 Task: Set the resampling quality to 4 in the speex resampler.
Action: Mouse moved to (125, 17)
Screenshot: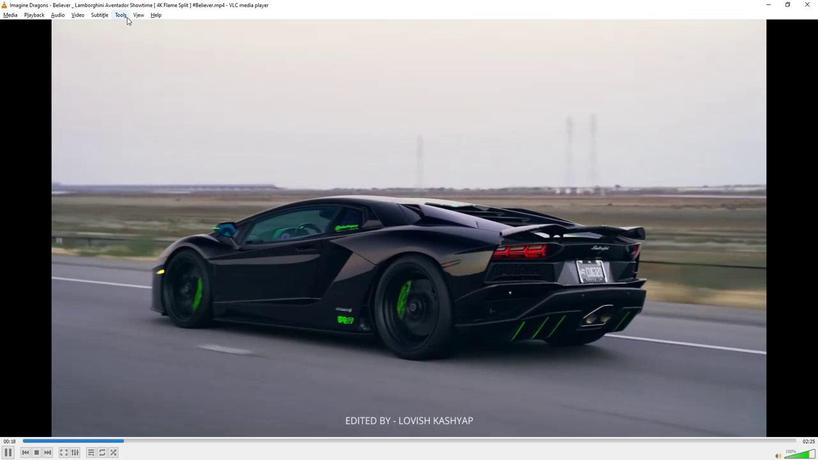 
Action: Mouse pressed left at (125, 17)
Screenshot: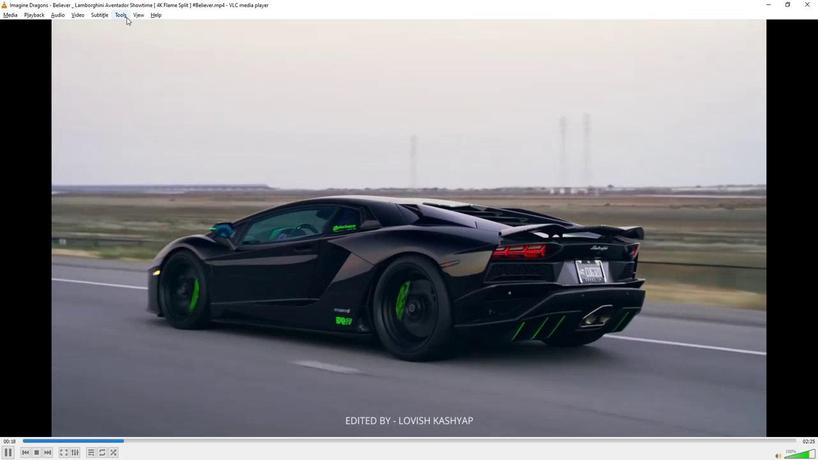 
Action: Mouse moved to (136, 114)
Screenshot: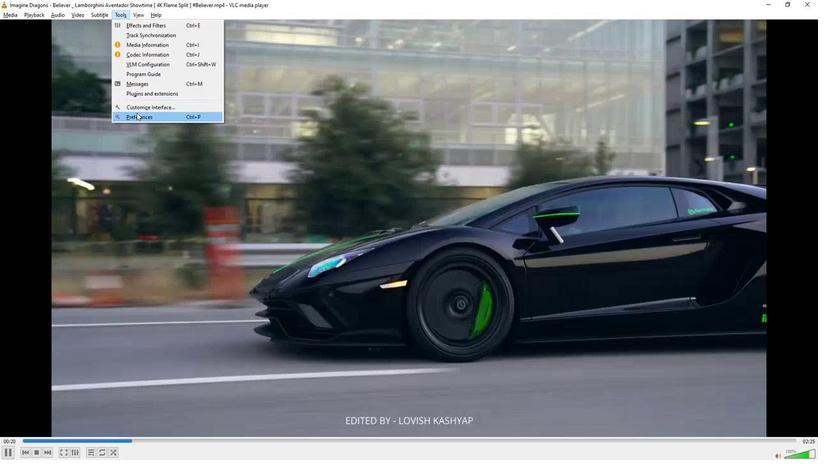 
Action: Mouse pressed left at (136, 114)
Screenshot: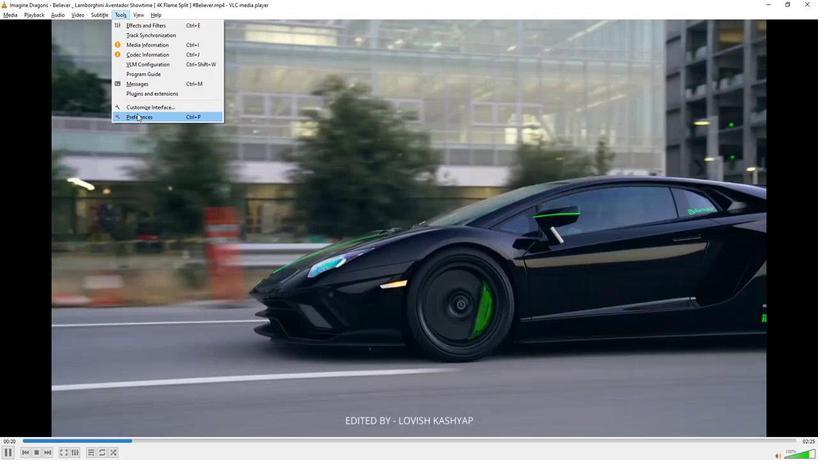 
Action: Mouse moved to (239, 346)
Screenshot: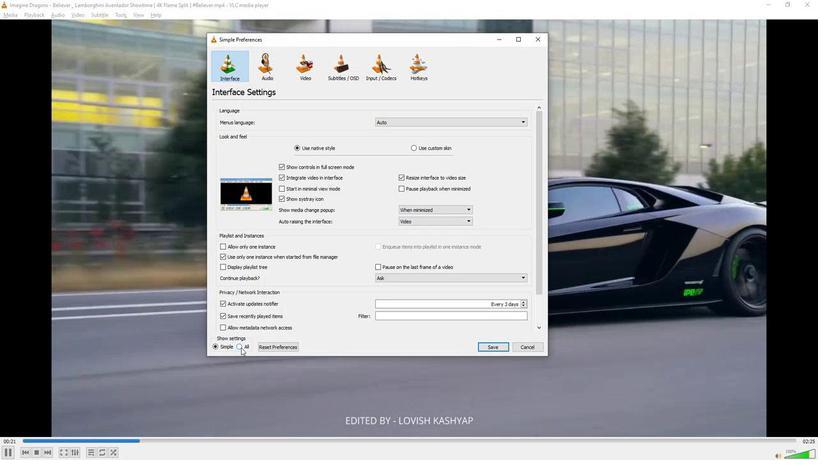 
Action: Mouse pressed left at (239, 346)
Screenshot: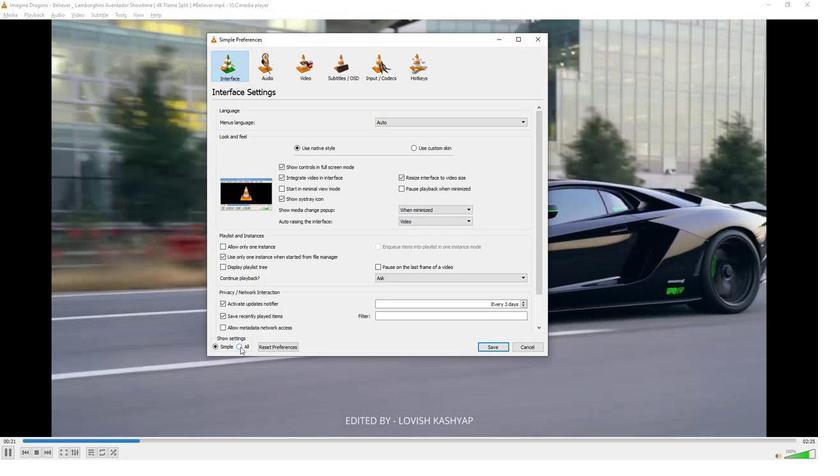 
Action: Mouse moved to (227, 141)
Screenshot: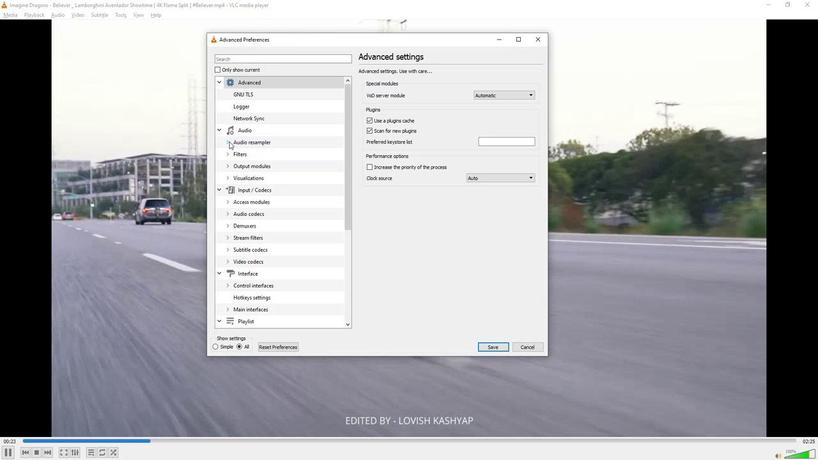 
Action: Mouse pressed left at (227, 141)
Screenshot: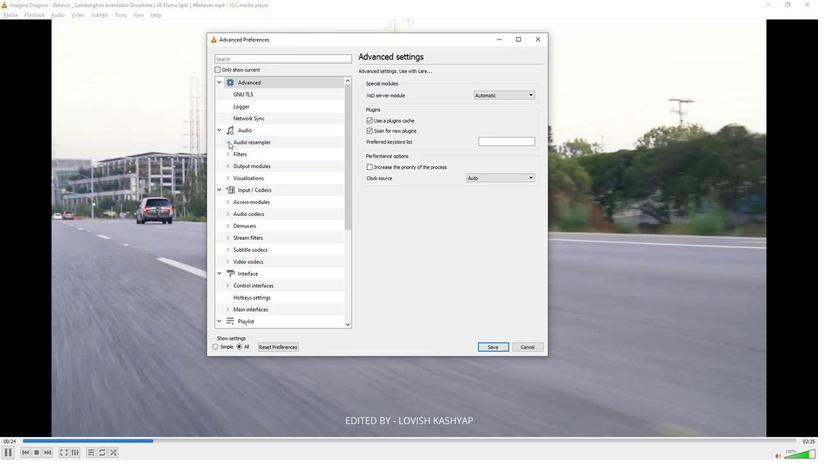 
Action: Mouse moved to (253, 154)
Screenshot: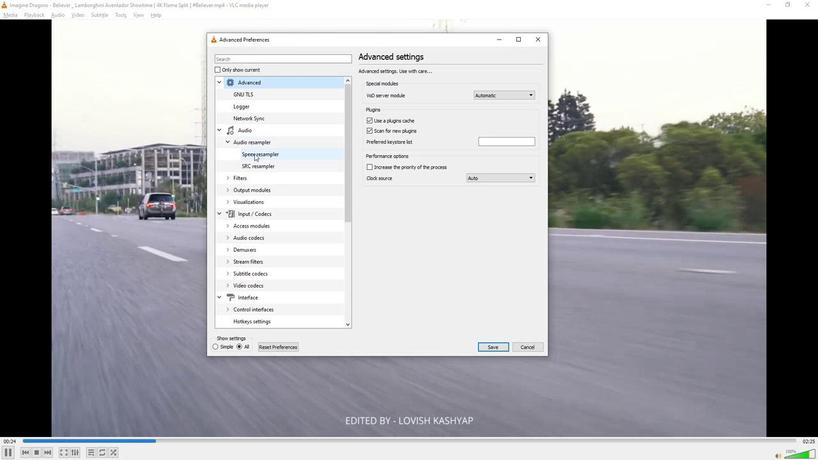 
Action: Mouse pressed left at (253, 154)
Screenshot: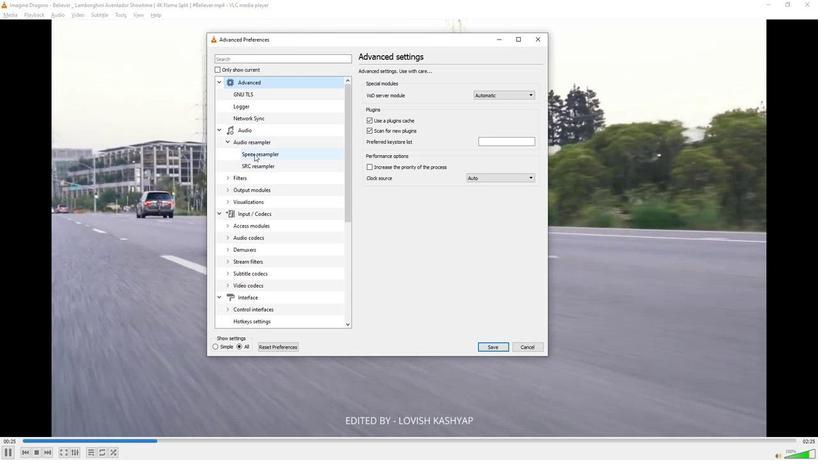 
Action: Mouse moved to (533, 87)
Screenshot: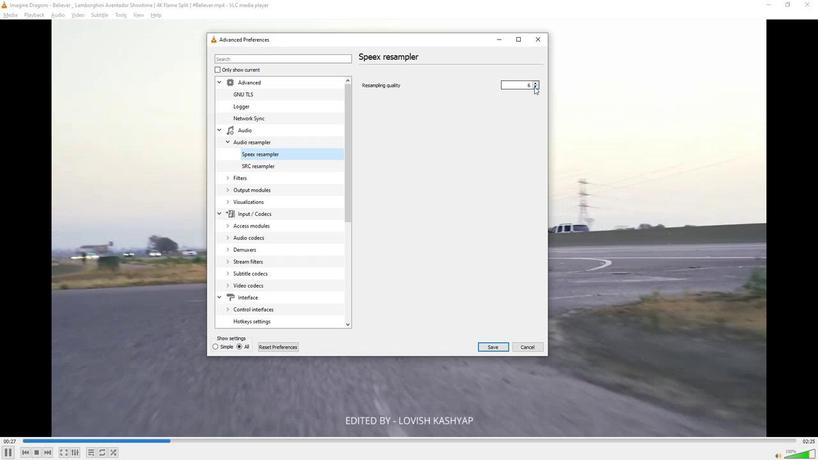 
Action: Mouse pressed left at (533, 87)
Screenshot: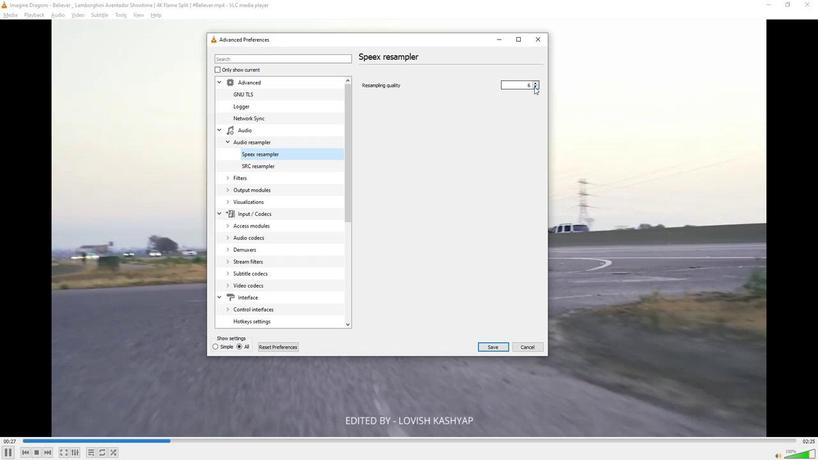 
Action: Mouse pressed left at (533, 87)
Screenshot: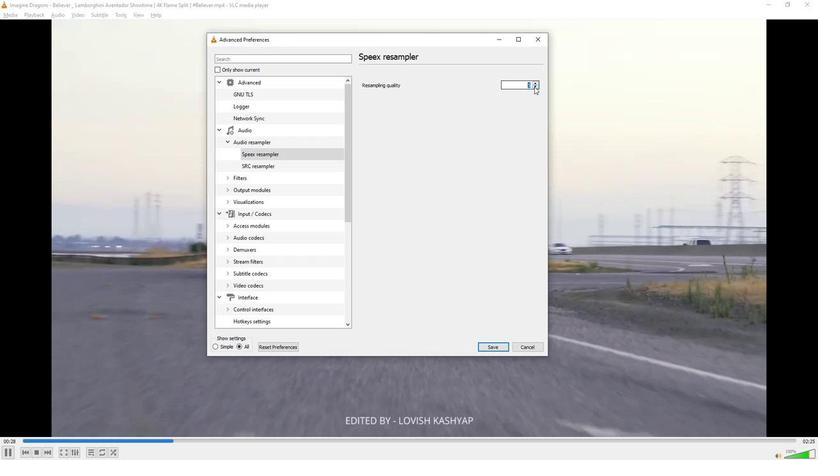 
Action: Mouse moved to (506, 109)
Screenshot: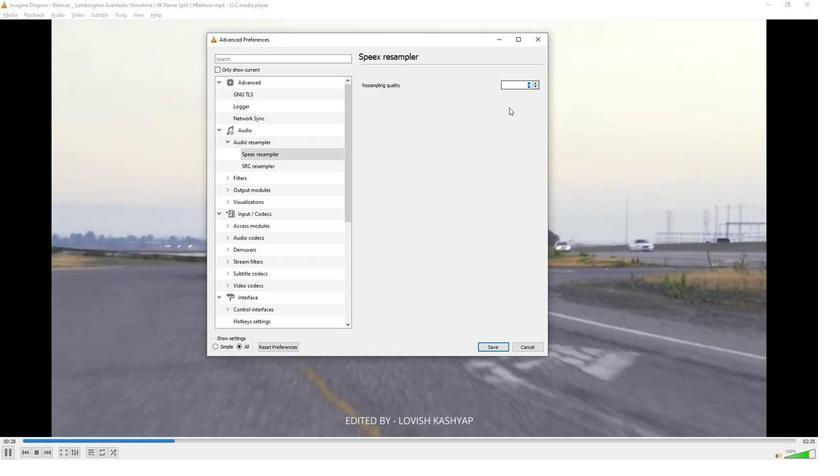 
Action: Mouse pressed left at (506, 109)
Screenshot: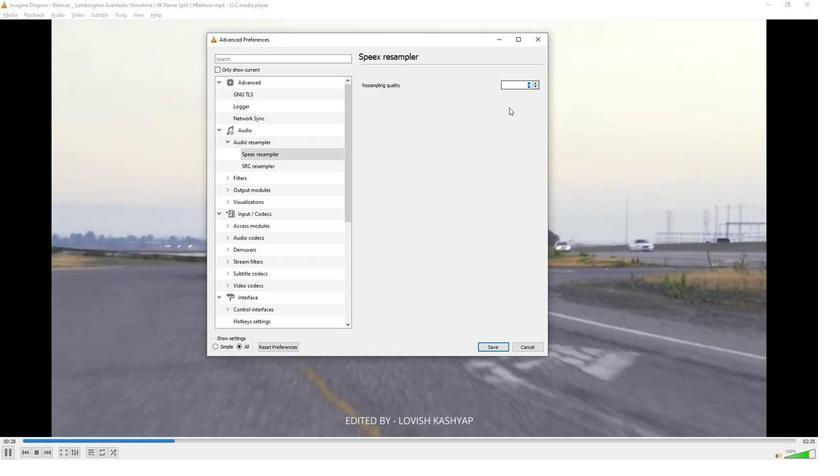 
